 Task: Use the text to a line between columns.
Action: Mouse moved to (418, 462)
Screenshot: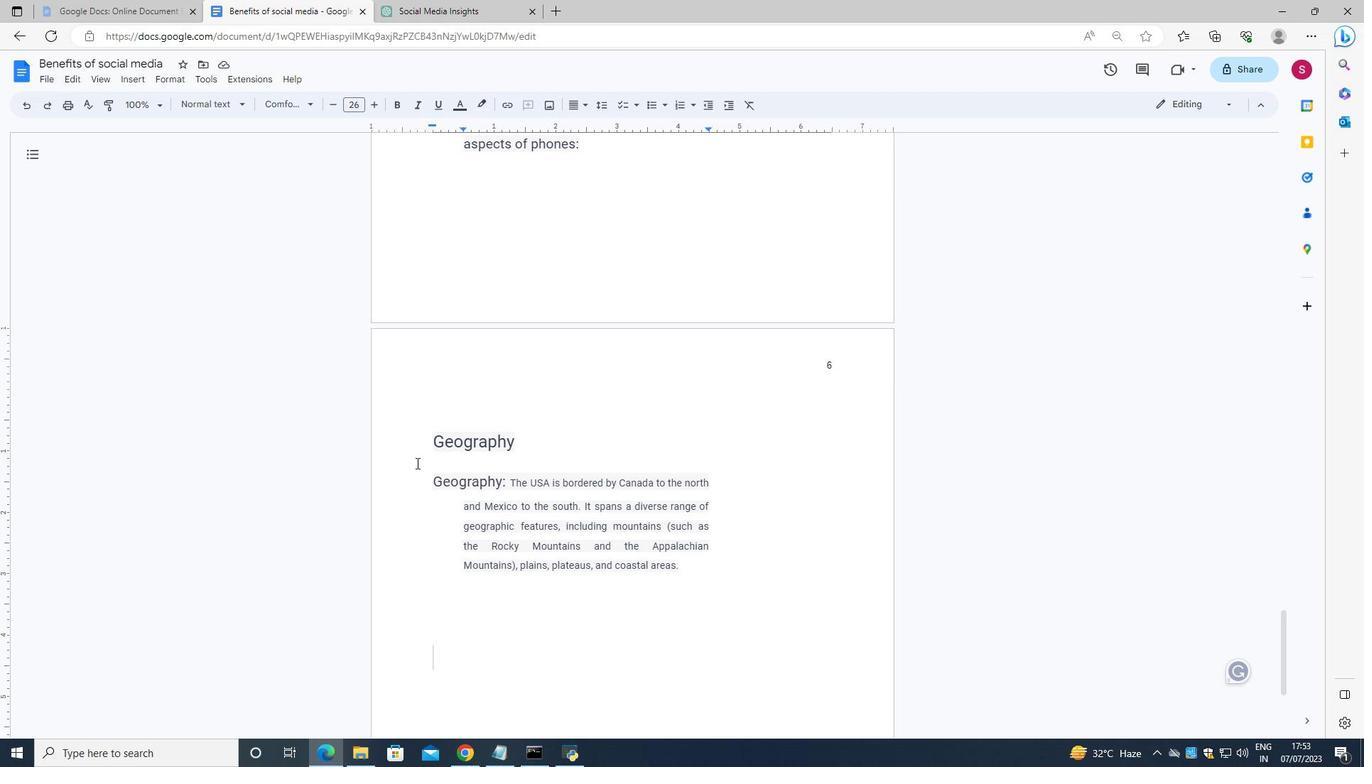 
Action: Mouse pressed left at (418, 462)
Screenshot: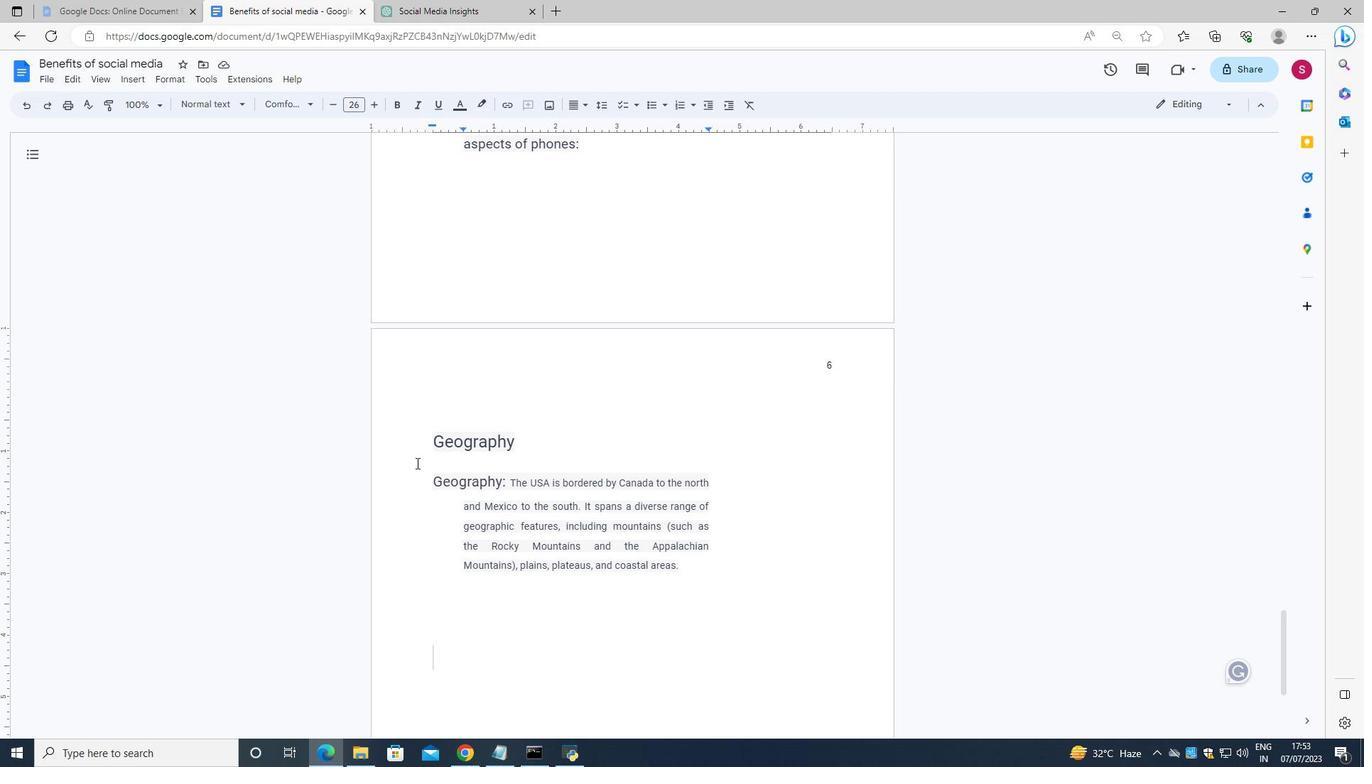 
Action: Mouse moved to (461, 481)
Screenshot: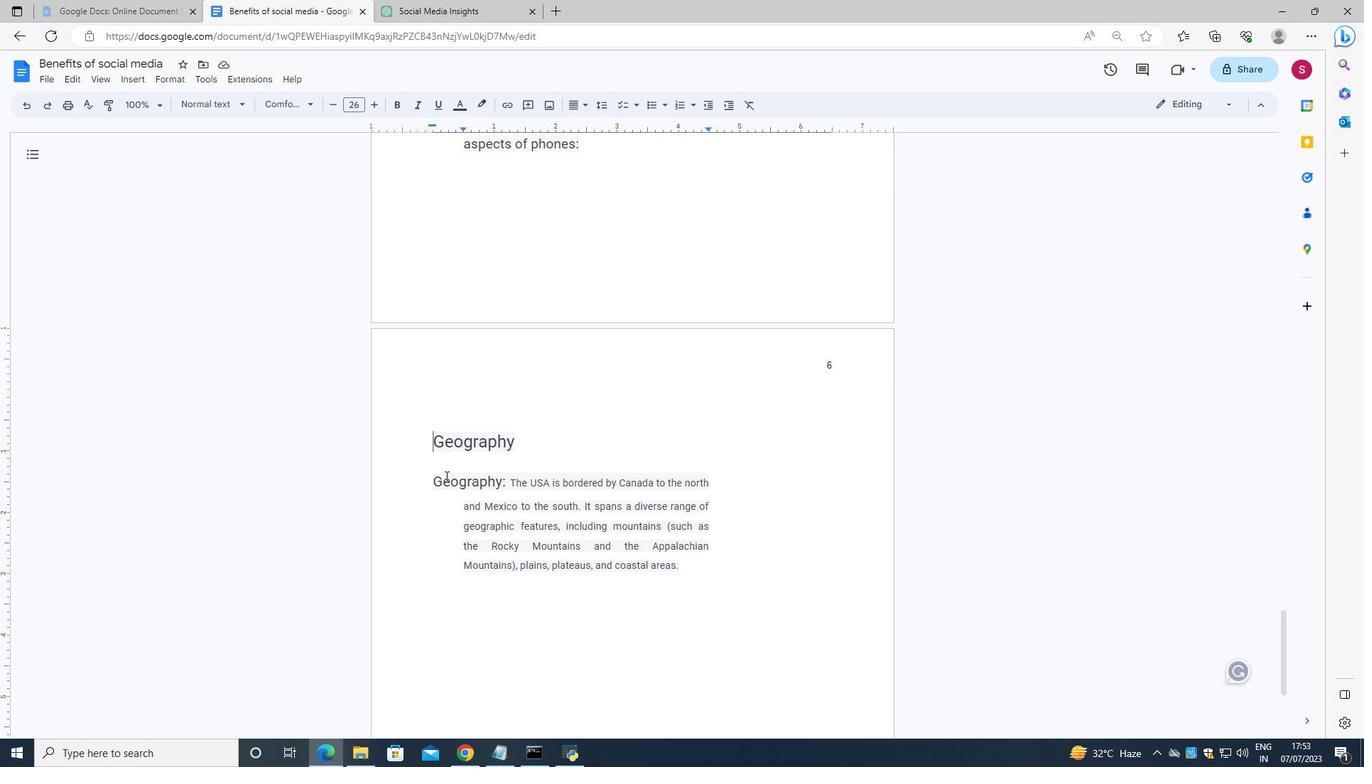 
Action: Mouse pressed left at (461, 481)
Screenshot: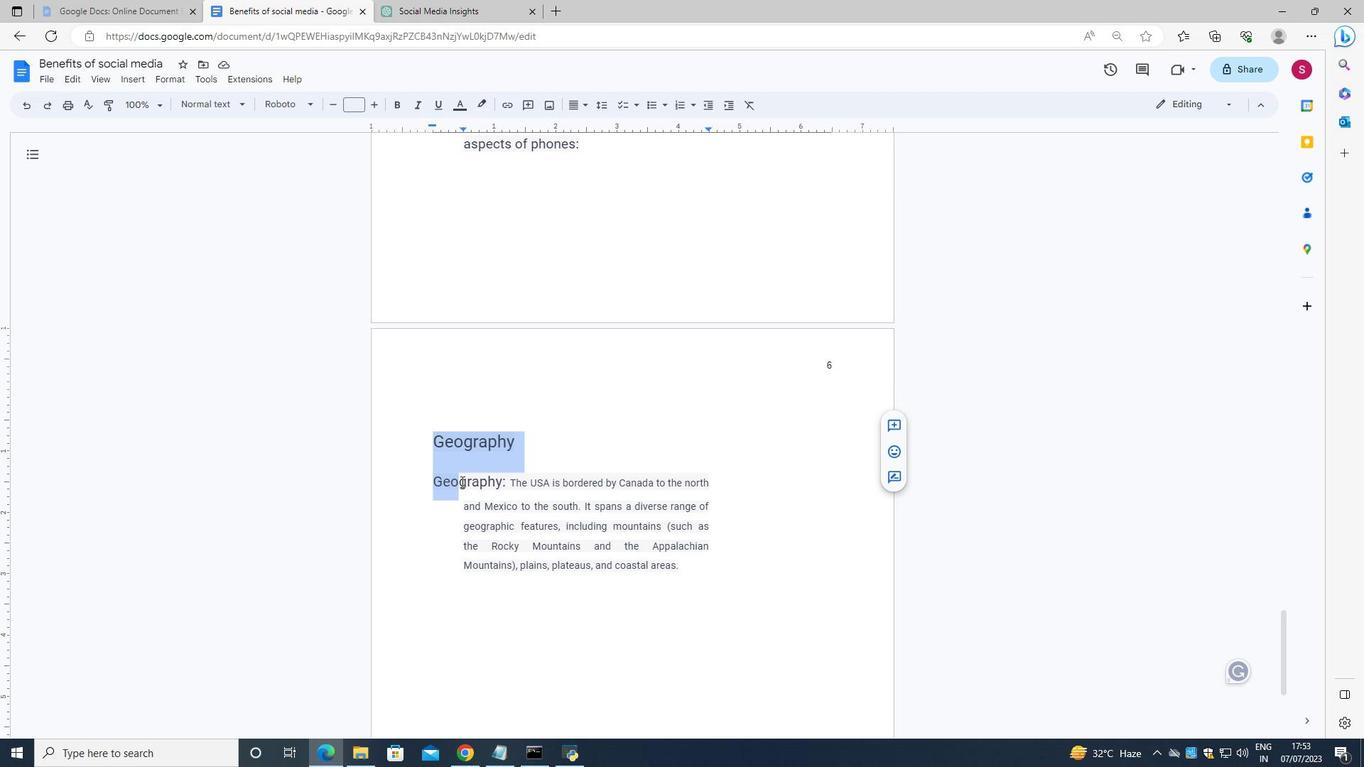 
Action: Mouse moved to (427, 481)
Screenshot: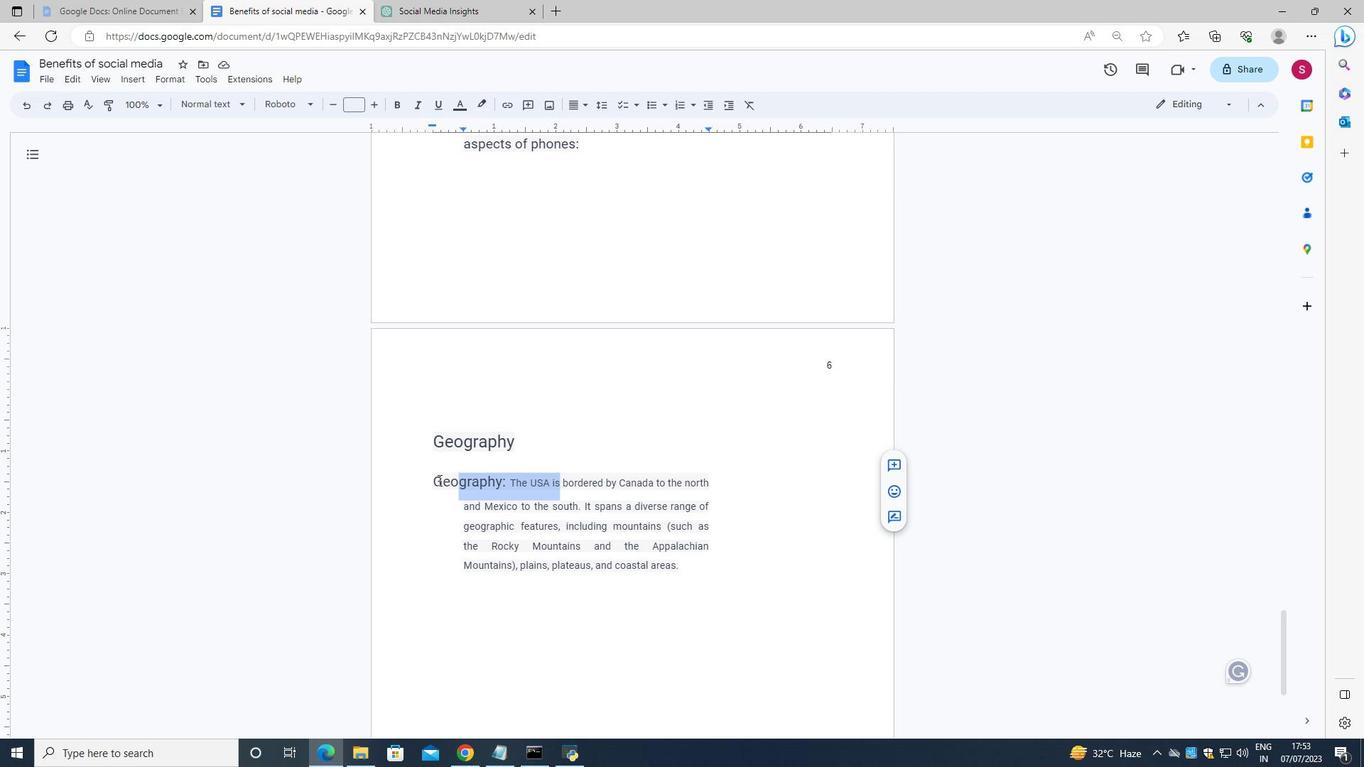 
Action: Mouse pressed left at (427, 481)
Screenshot: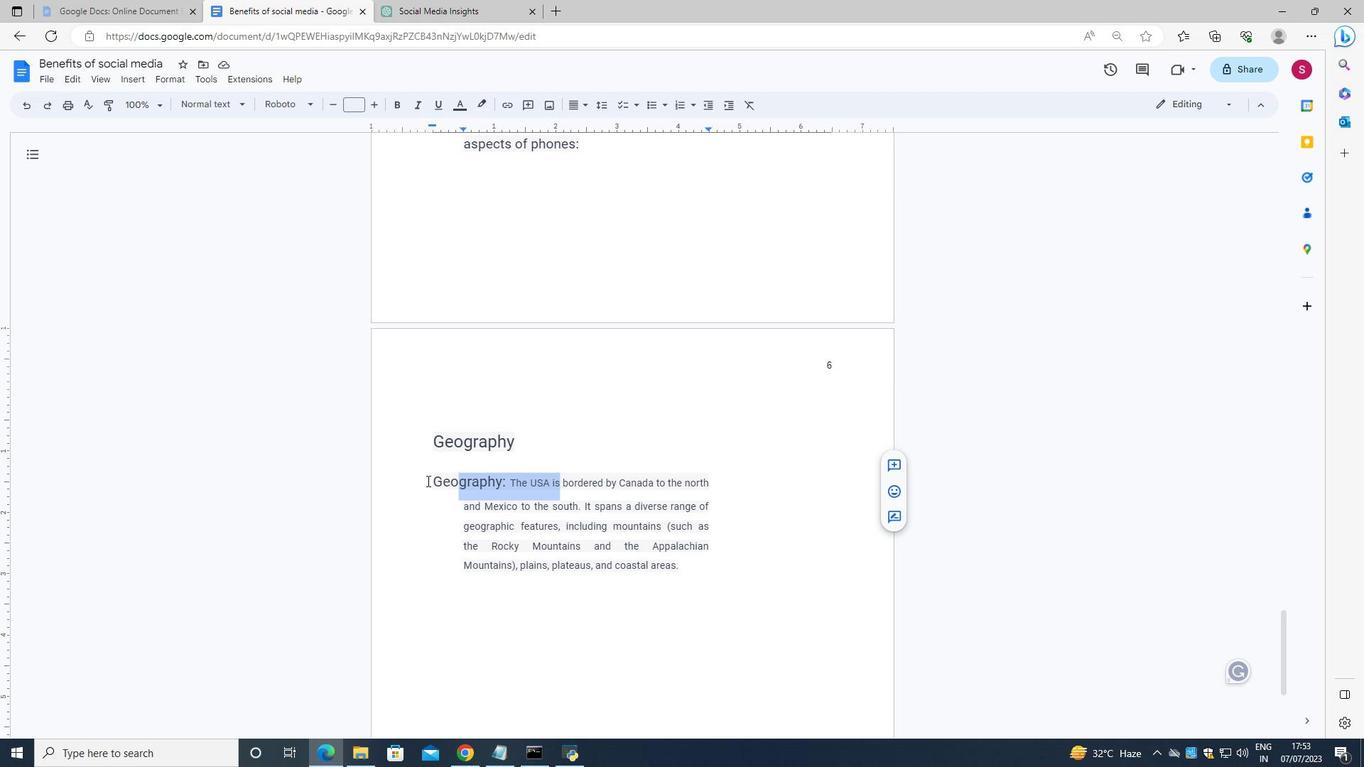 
Action: Mouse moved to (163, 82)
Screenshot: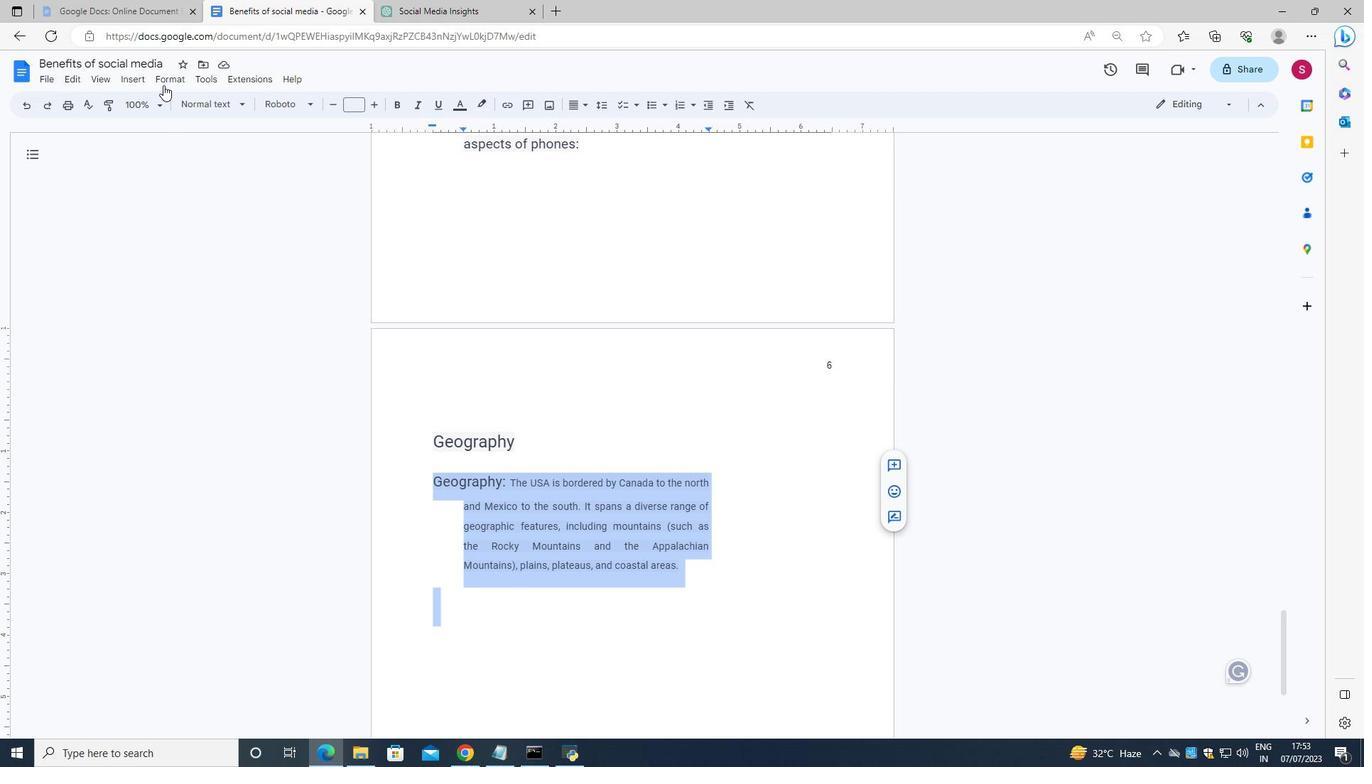 
Action: Mouse pressed left at (163, 82)
Screenshot: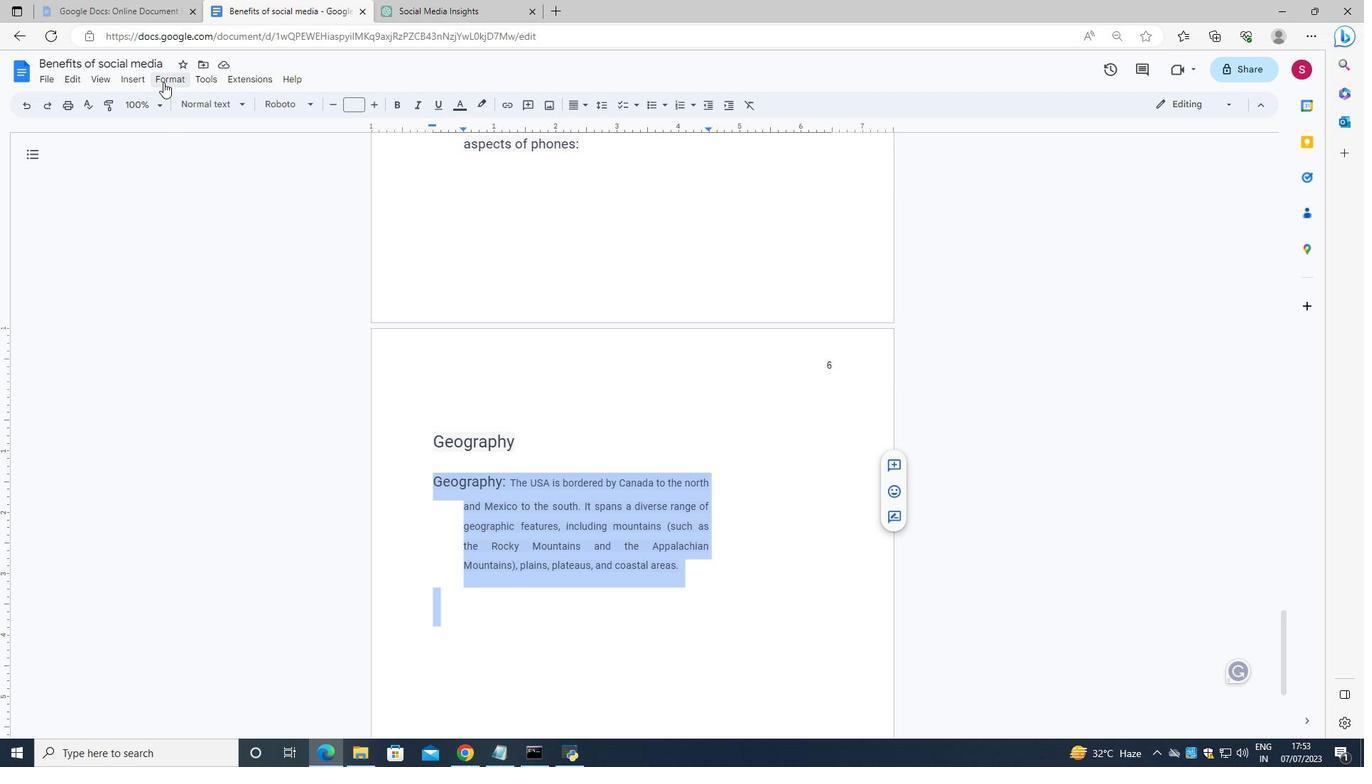 
Action: Mouse moved to (405, 266)
Screenshot: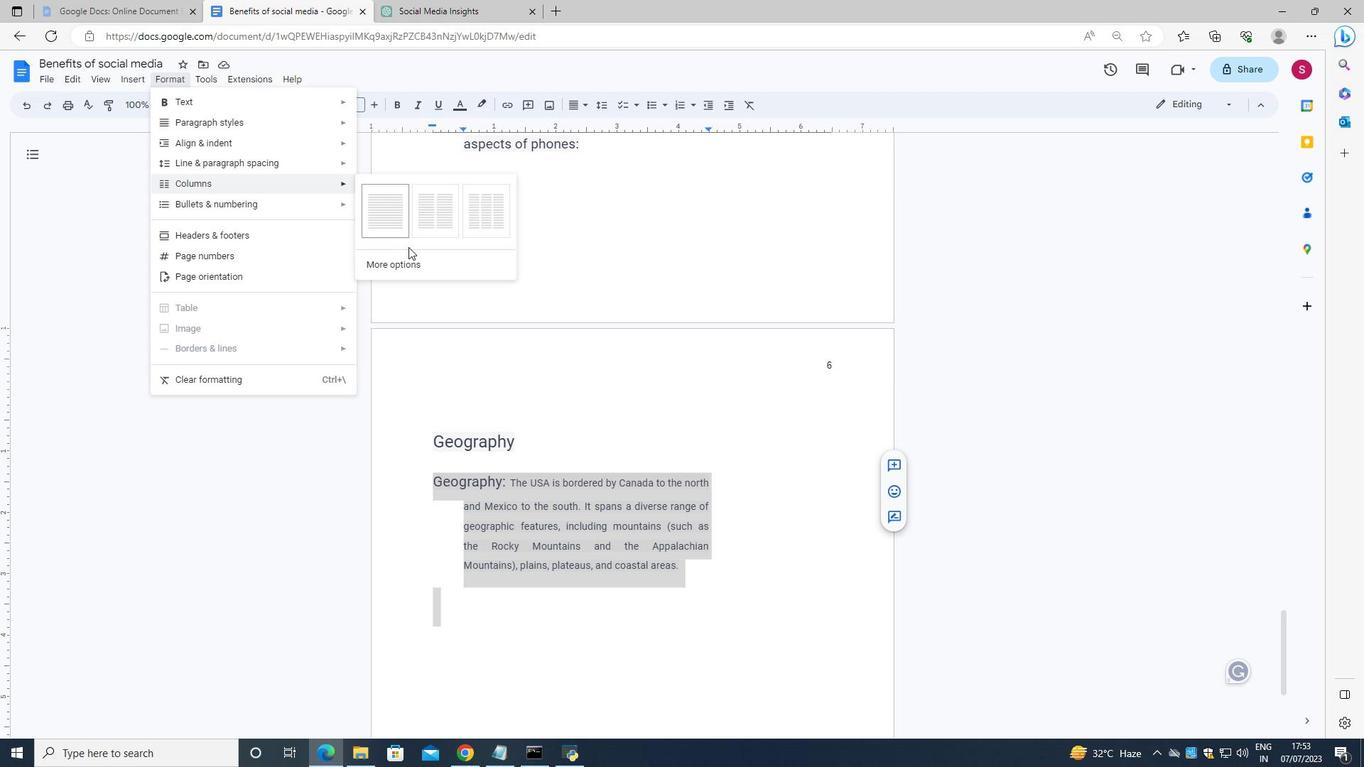 
Action: Mouse pressed left at (405, 266)
Screenshot: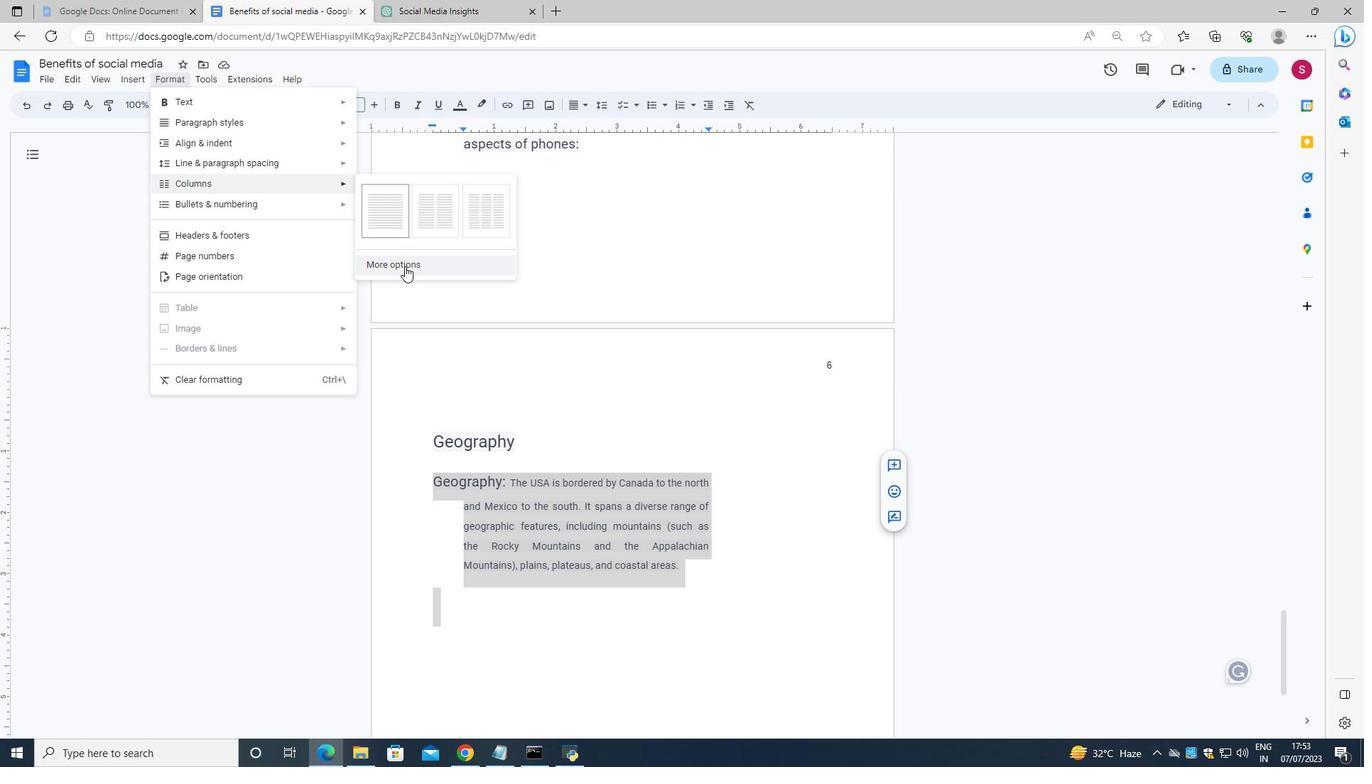 
Action: Mouse moved to (758, 413)
Screenshot: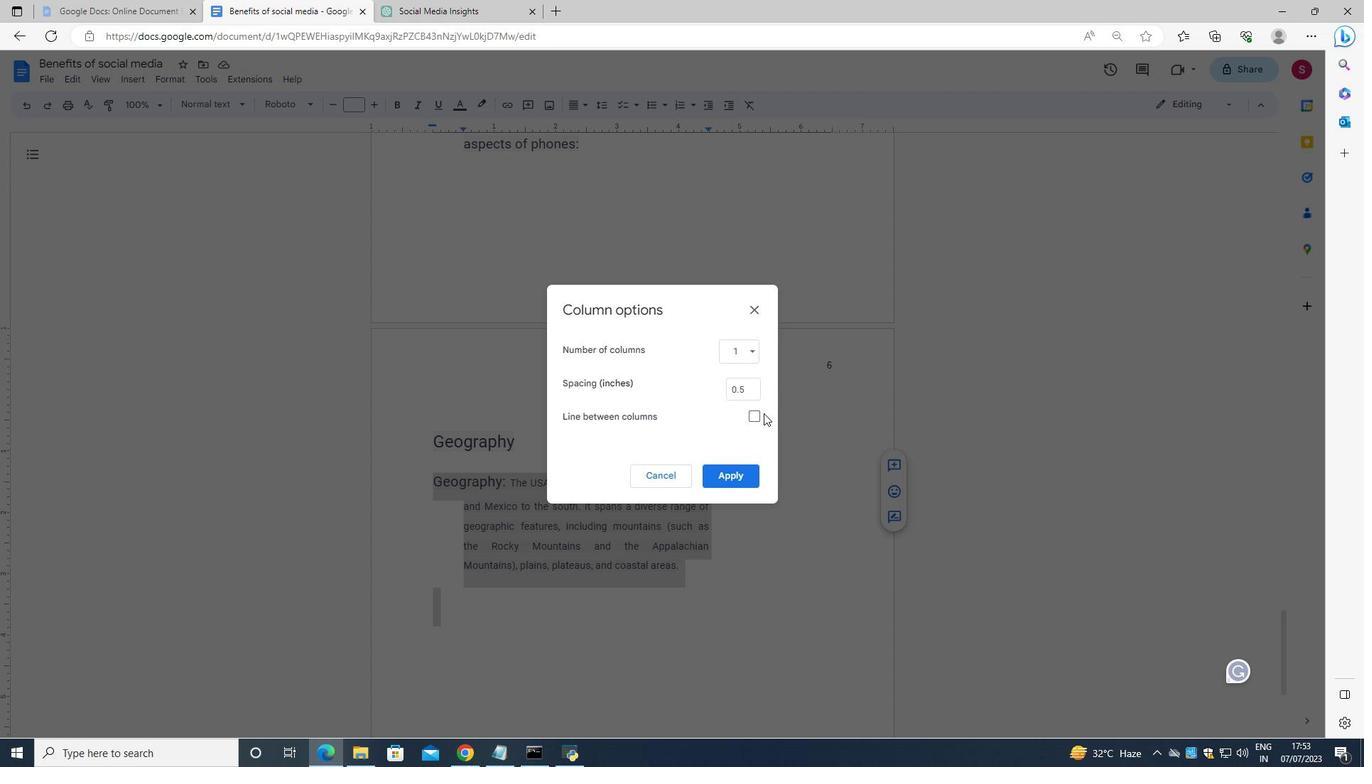 
Action: Mouse pressed left at (758, 413)
Screenshot: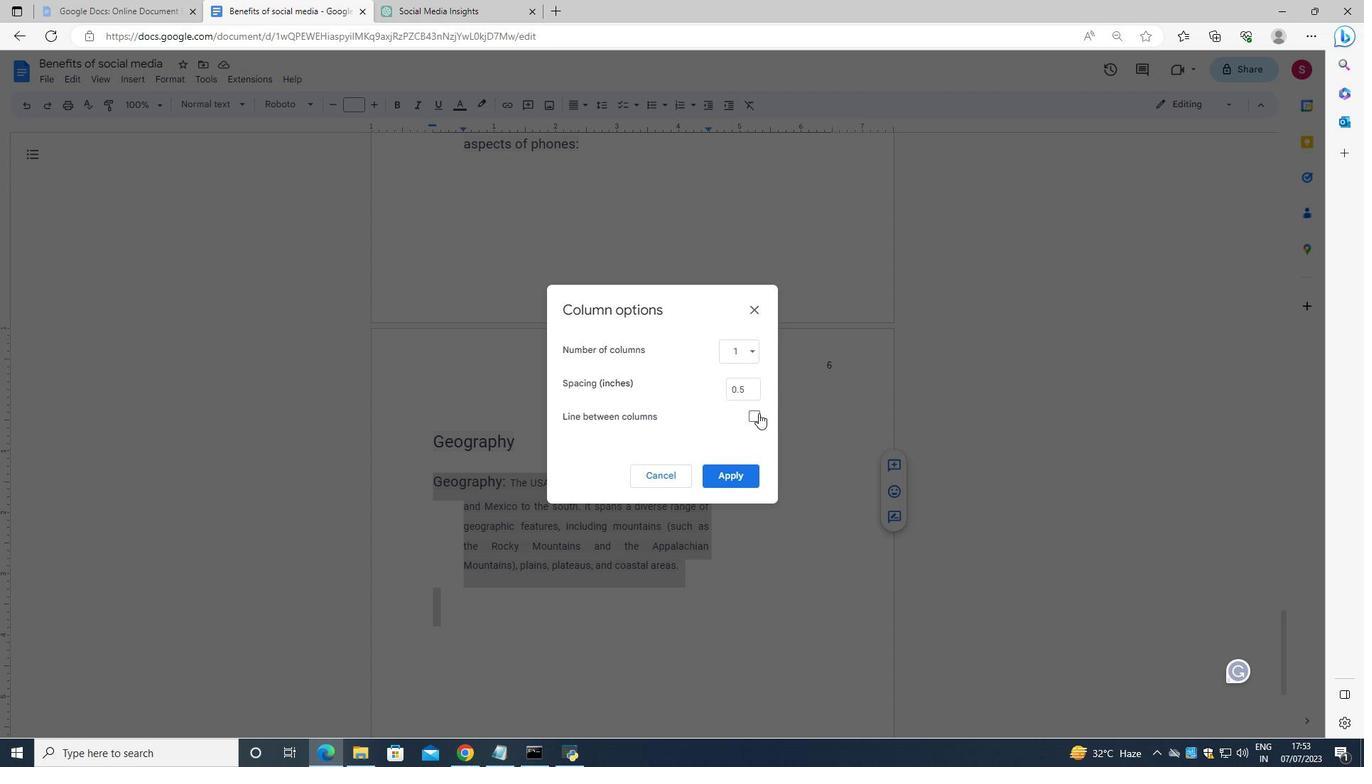 
Action: Mouse moved to (739, 473)
Screenshot: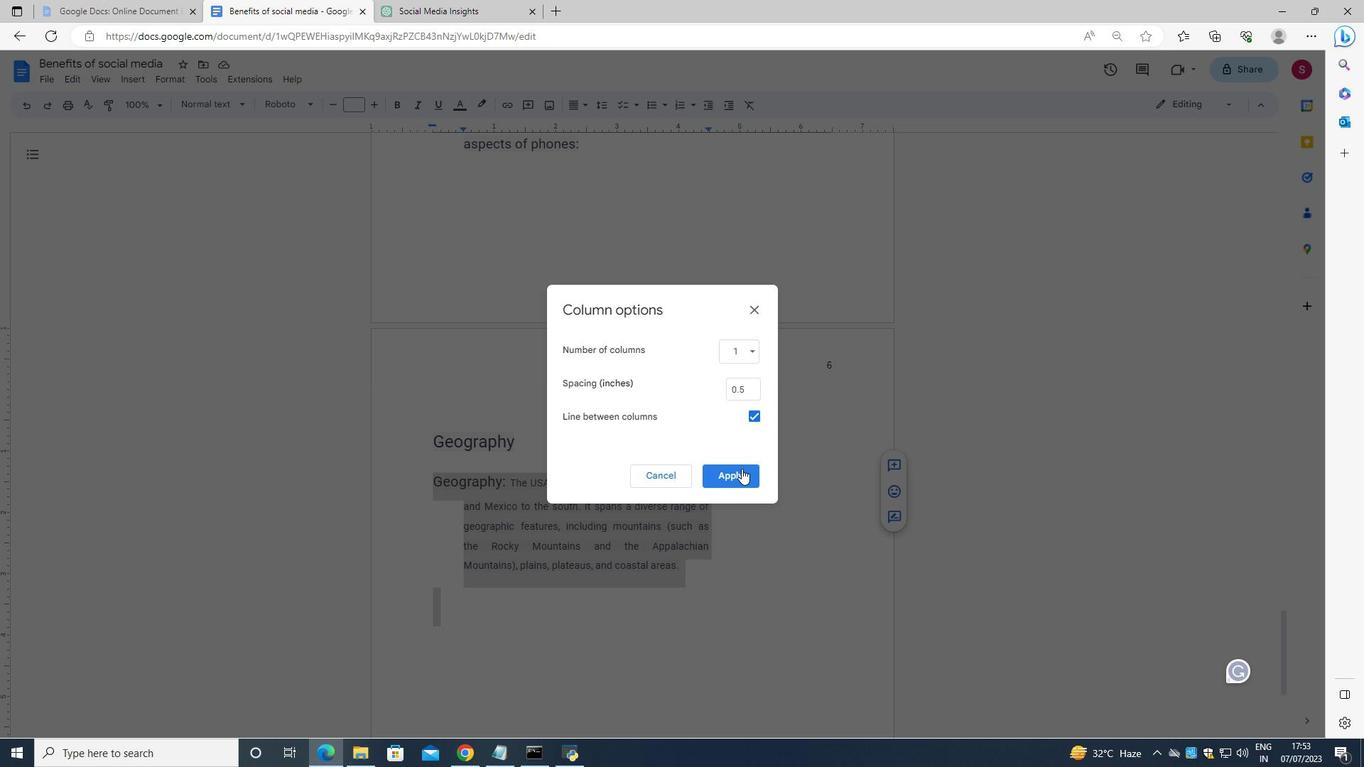 
Action: Mouse pressed left at (739, 473)
Screenshot: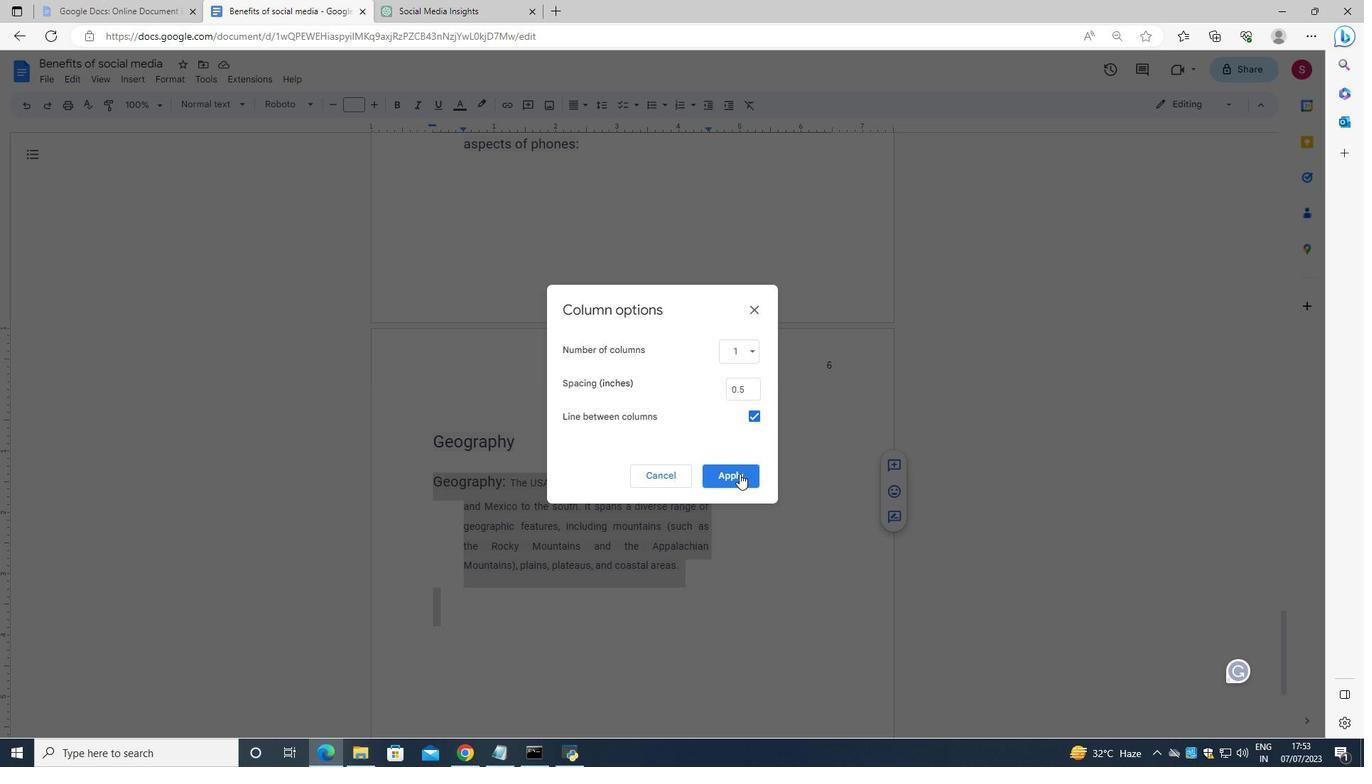 
Action: Mouse moved to (735, 500)
Screenshot: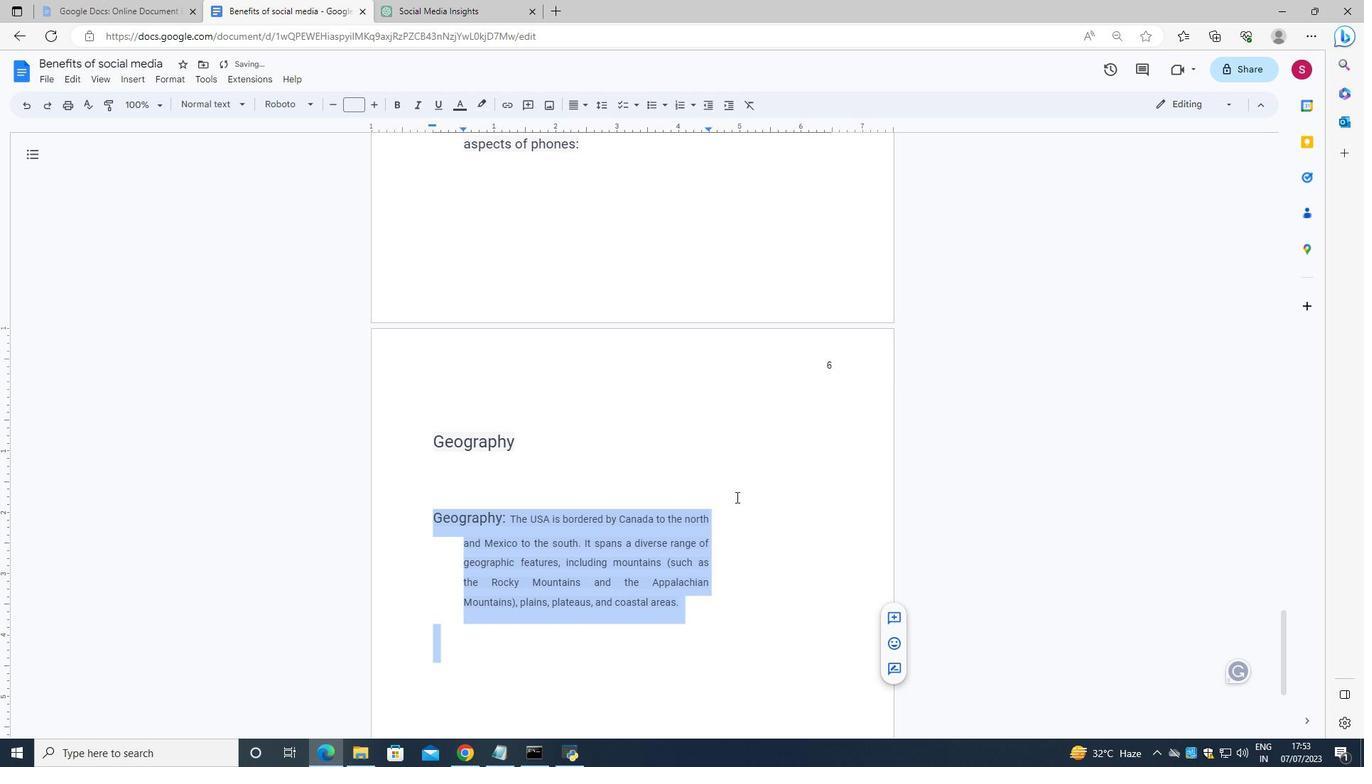 
